 Task: Set the "RIST maximum packet size (bytes)" for "RIST INPUT" to 1472.
Action: Mouse moved to (114, 15)
Screenshot: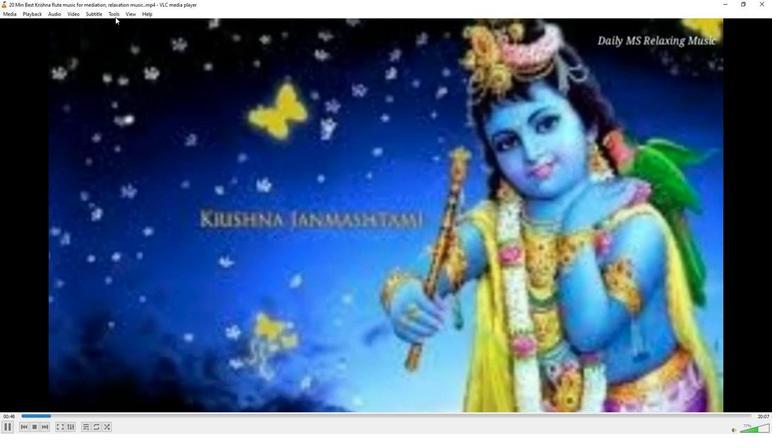 
Action: Mouse pressed left at (114, 15)
Screenshot: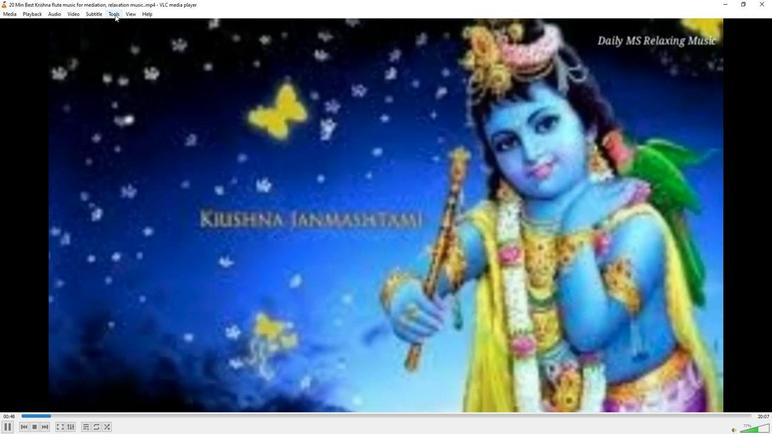 
Action: Mouse moved to (147, 111)
Screenshot: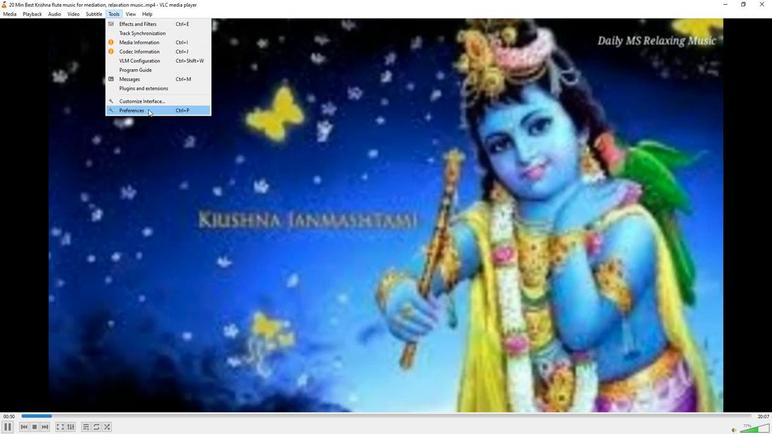 
Action: Mouse pressed left at (147, 111)
Screenshot: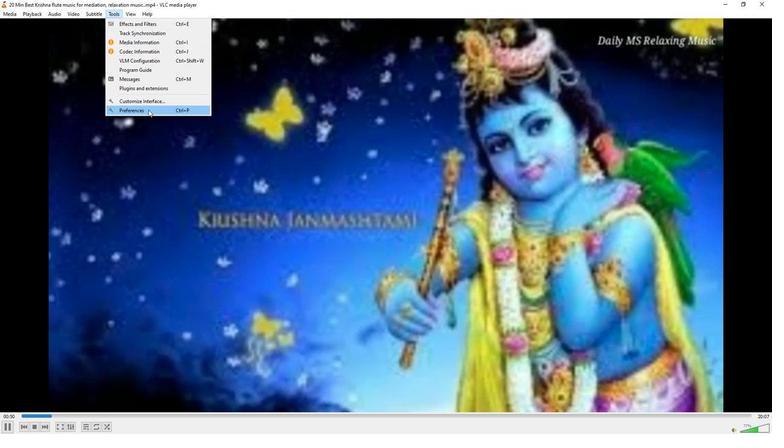 
Action: Mouse moved to (256, 361)
Screenshot: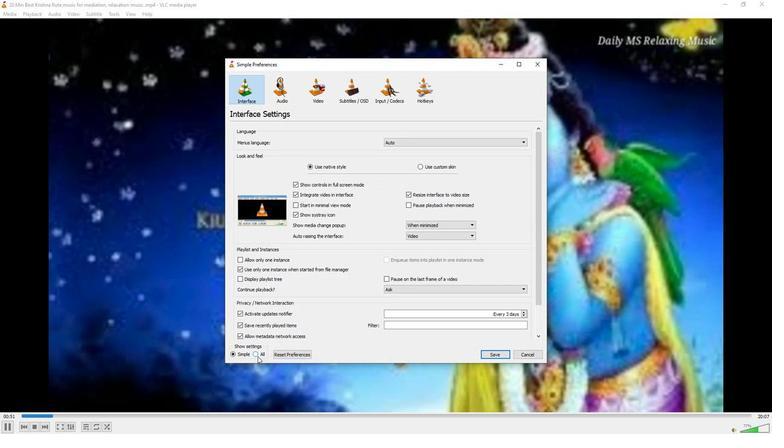 
Action: Mouse pressed left at (256, 361)
Screenshot: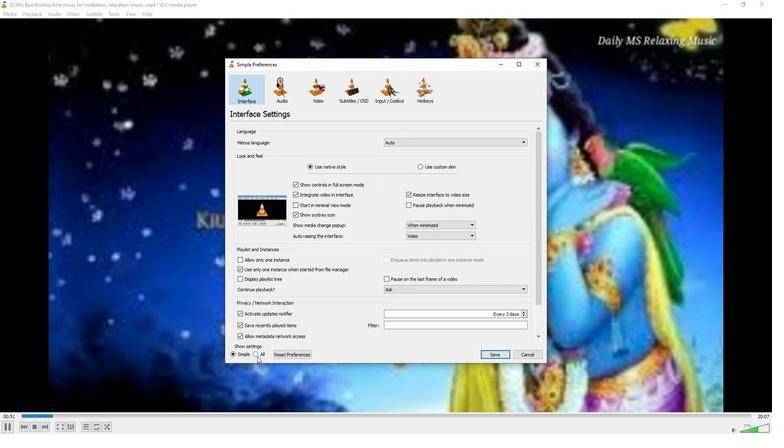 
Action: Mouse moved to (242, 217)
Screenshot: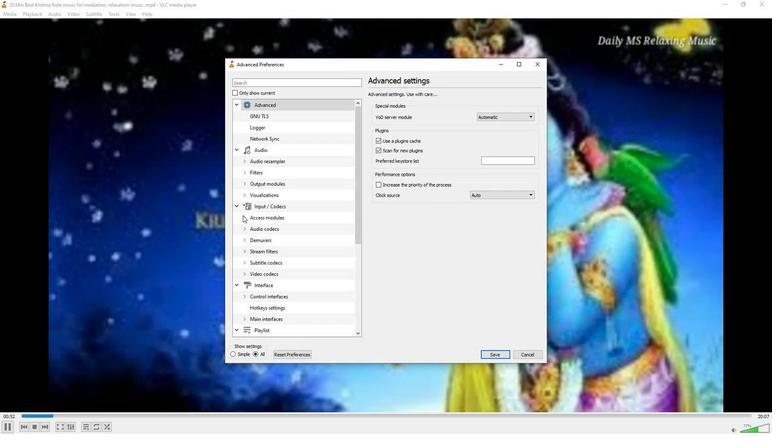
Action: Mouse pressed left at (242, 217)
Screenshot: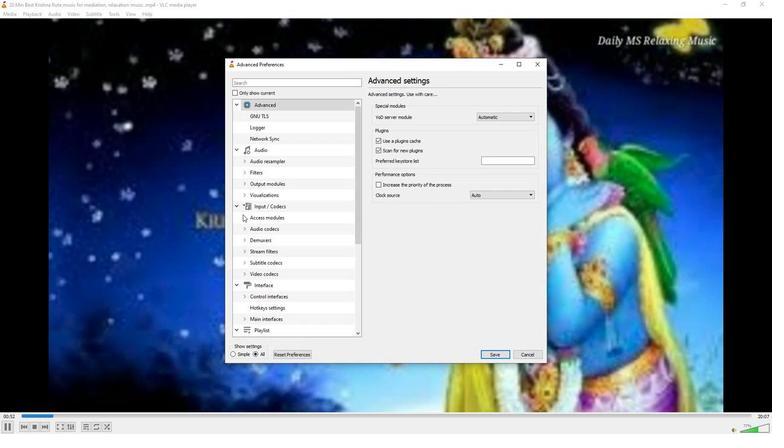
Action: Mouse moved to (265, 268)
Screenshot: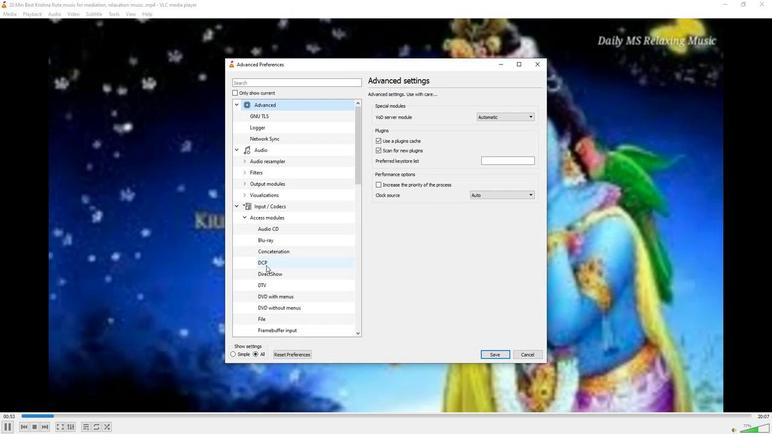 
Action: Mouse scrolled (265, 268) with delta (0, 0)
Screenshot: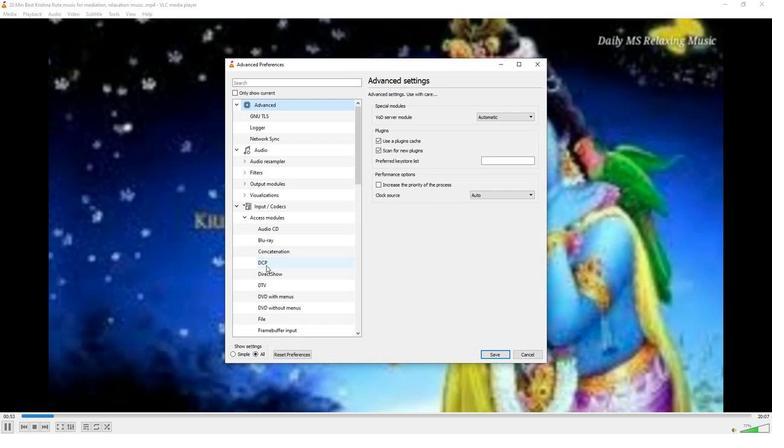 
Action: Mouse scrolled (265, 268) with delta (0, 0)
Screenshot: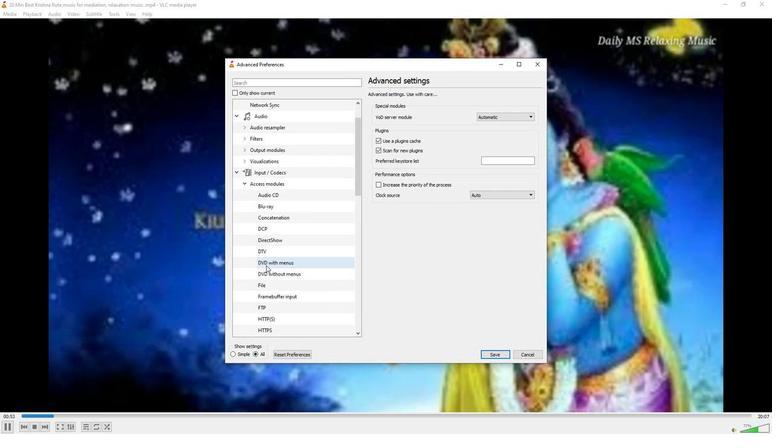 
Action: Mouse scrolled (265, 268) with delta (0, 0)
Screenshot: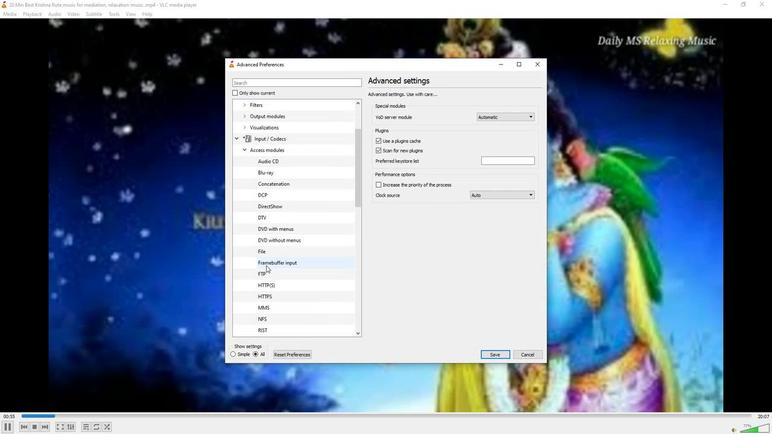 
Action: Mouse moved to (266, 298)
Screenshot: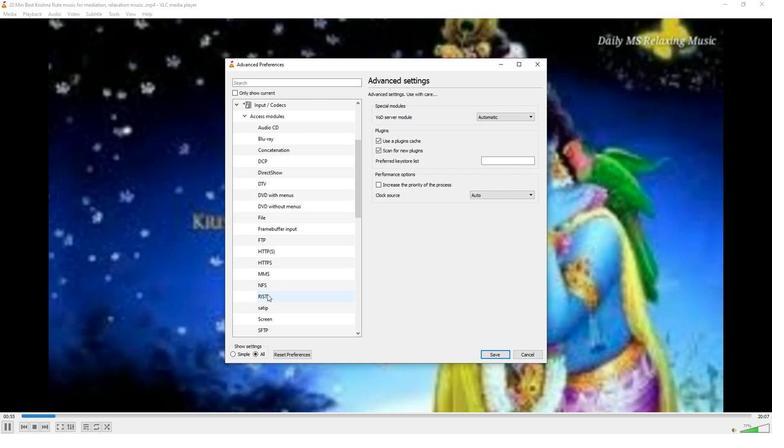 
Action: Mouse pressed left at (266, 298)
Screenshot: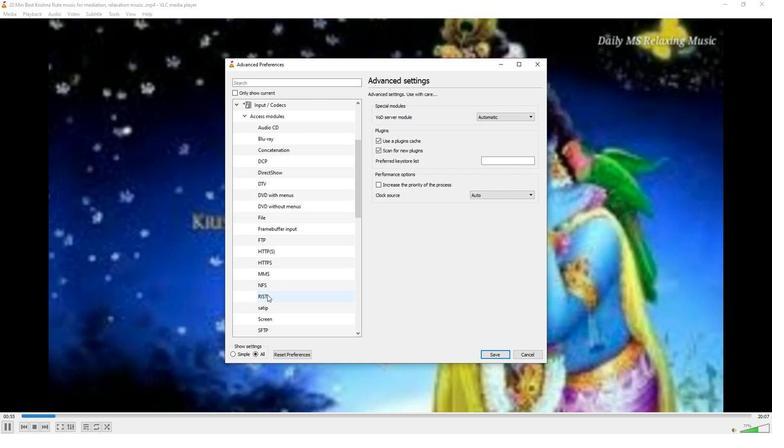 
Action: Mouse moved to (539, 106)
Screenshot: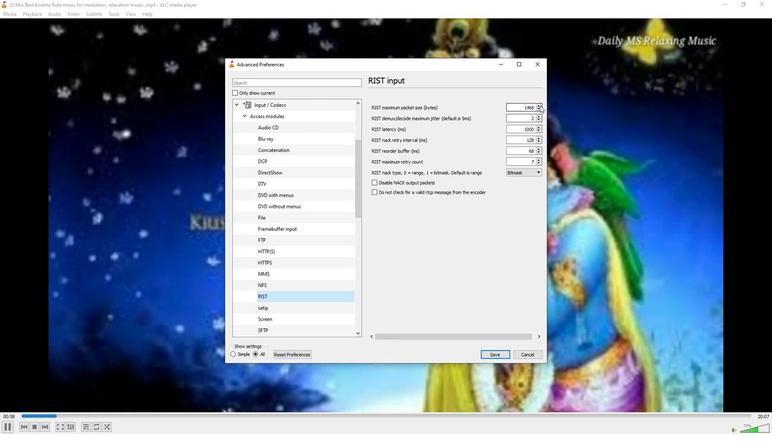 
Action: Mouse pressed left at (539, 106)
Screenshot: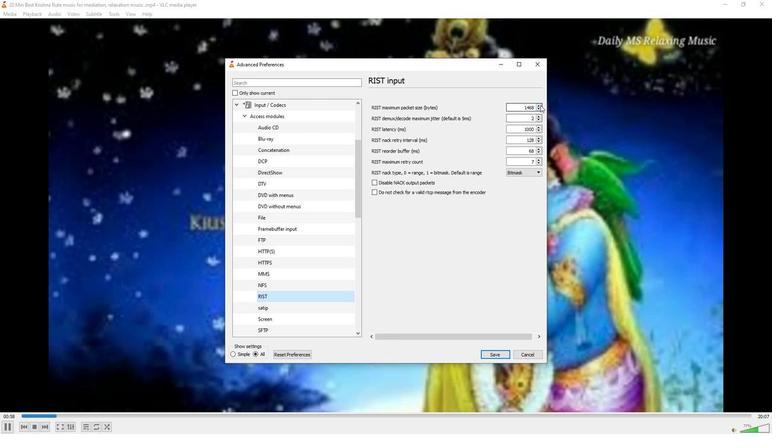 
Action: Mouse pressed left at (539, 106)
Screenshot: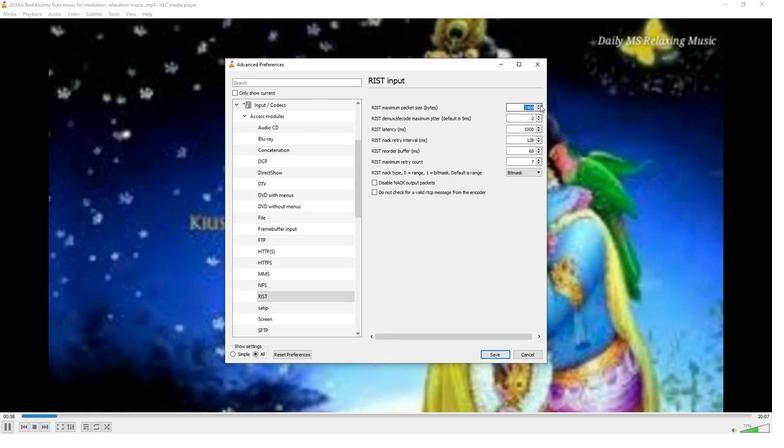 
Action: Mouse pressed left at (539, 106)
Screenshot: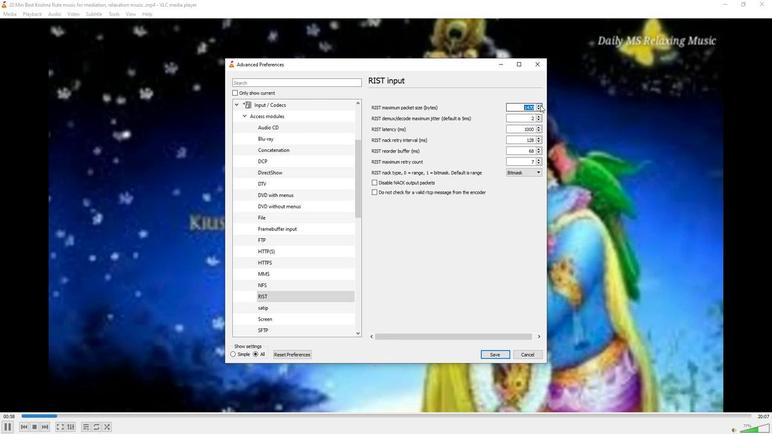 
Action: Mouse pressed left at (539, 106)
Screenshot: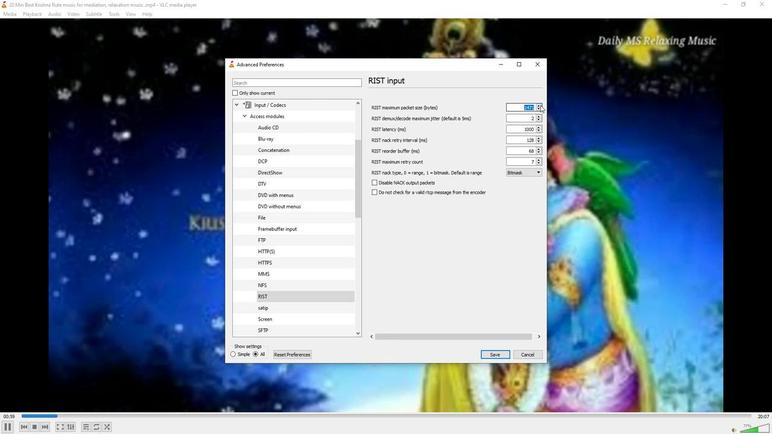
Action: Mouse moved to (524, 100)
Screenshot: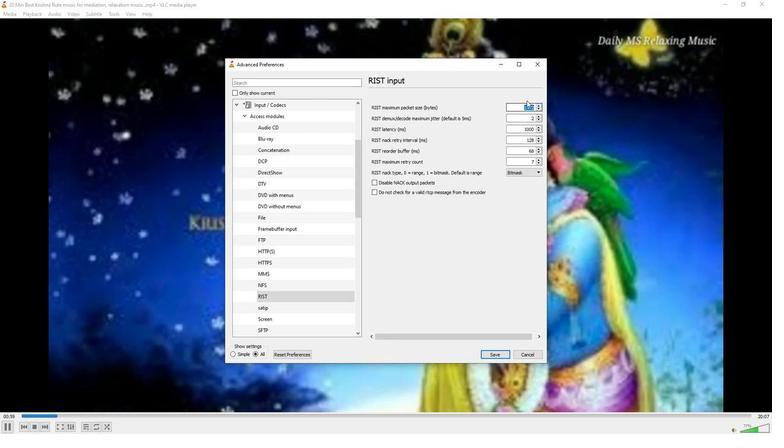 
Action: Mouse pressed left at (524, 100)
Screenshot: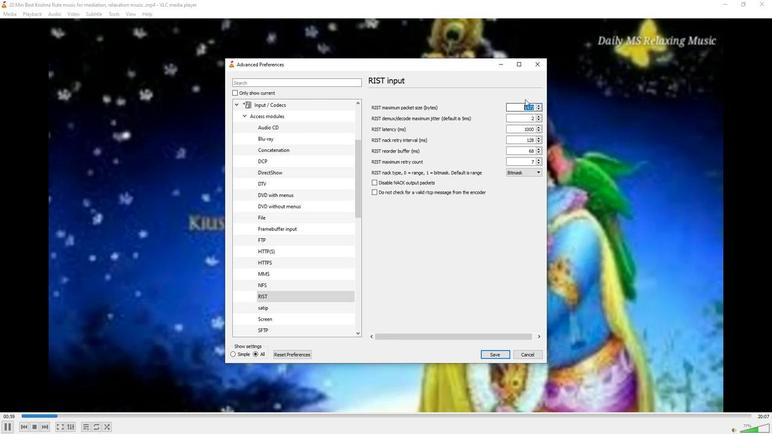 
